 Task: Look for properties with 5 bedrooms.
Action: Mouse moved to (699, 241)
Screenshot: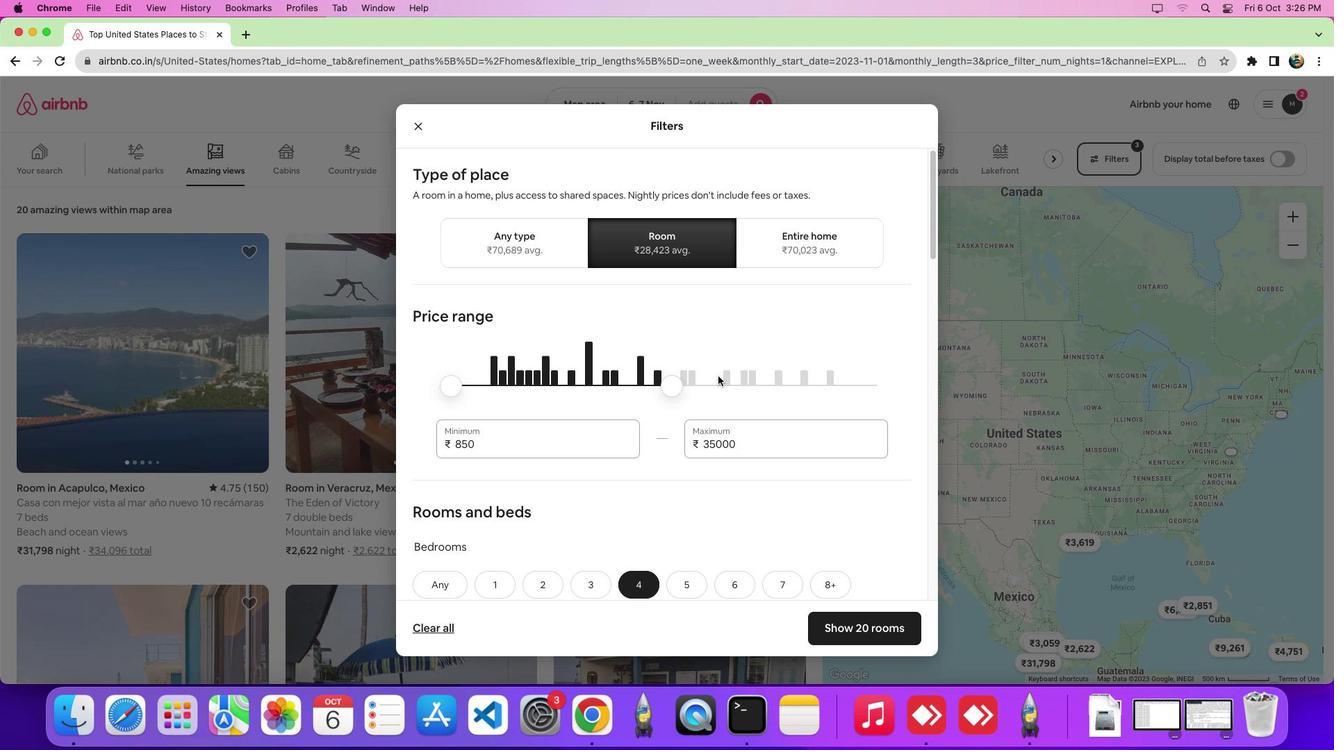 
Action: Mouse pressed left at (699, 241)
Screenshot: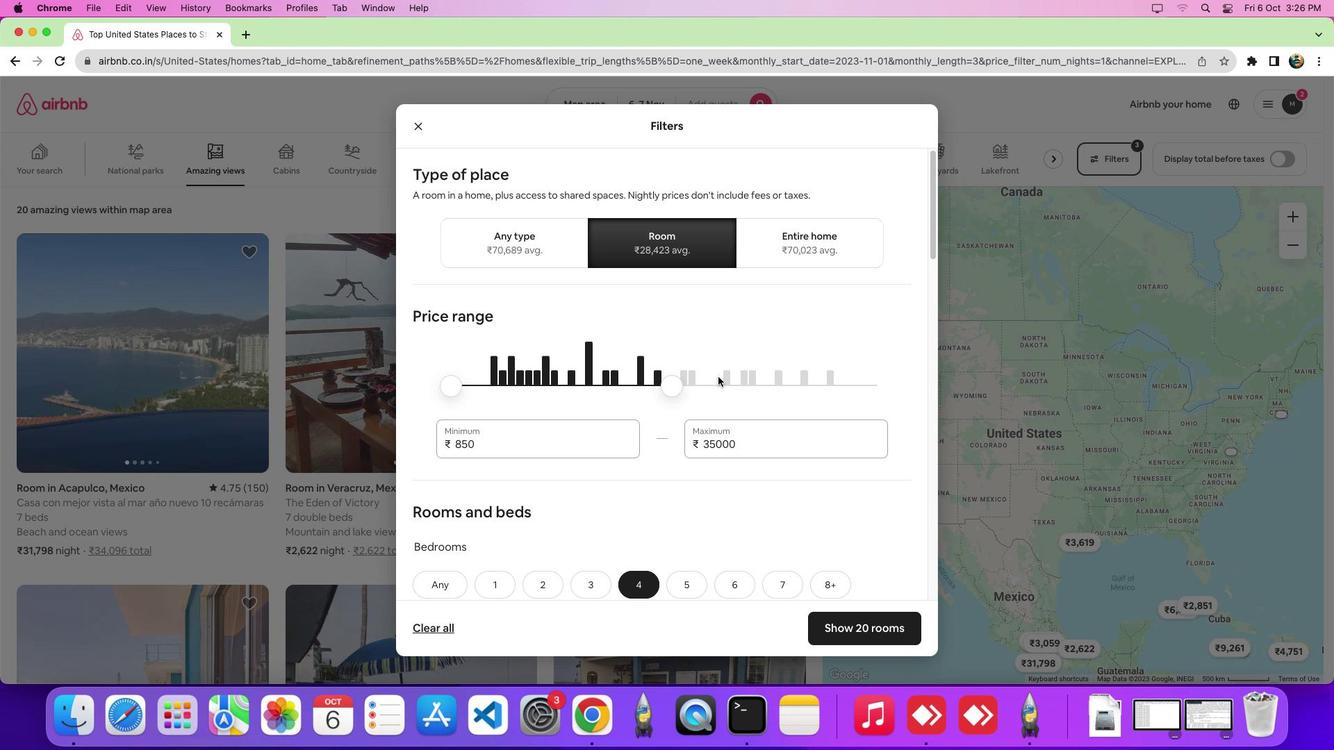 
Action: Mouse moved to (718, 376)
Screenshot: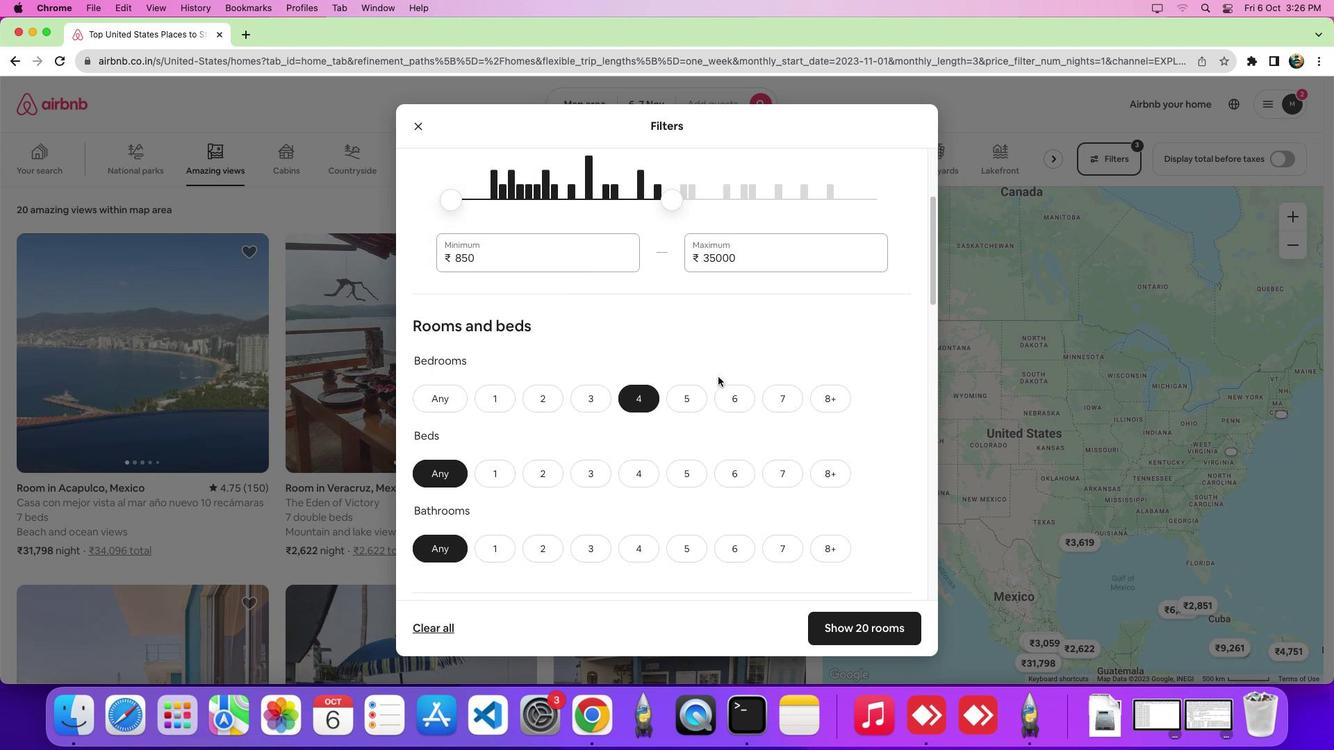 
Action: Mouse scrolled (718, 376) with delta (0, 0)
Screenshot: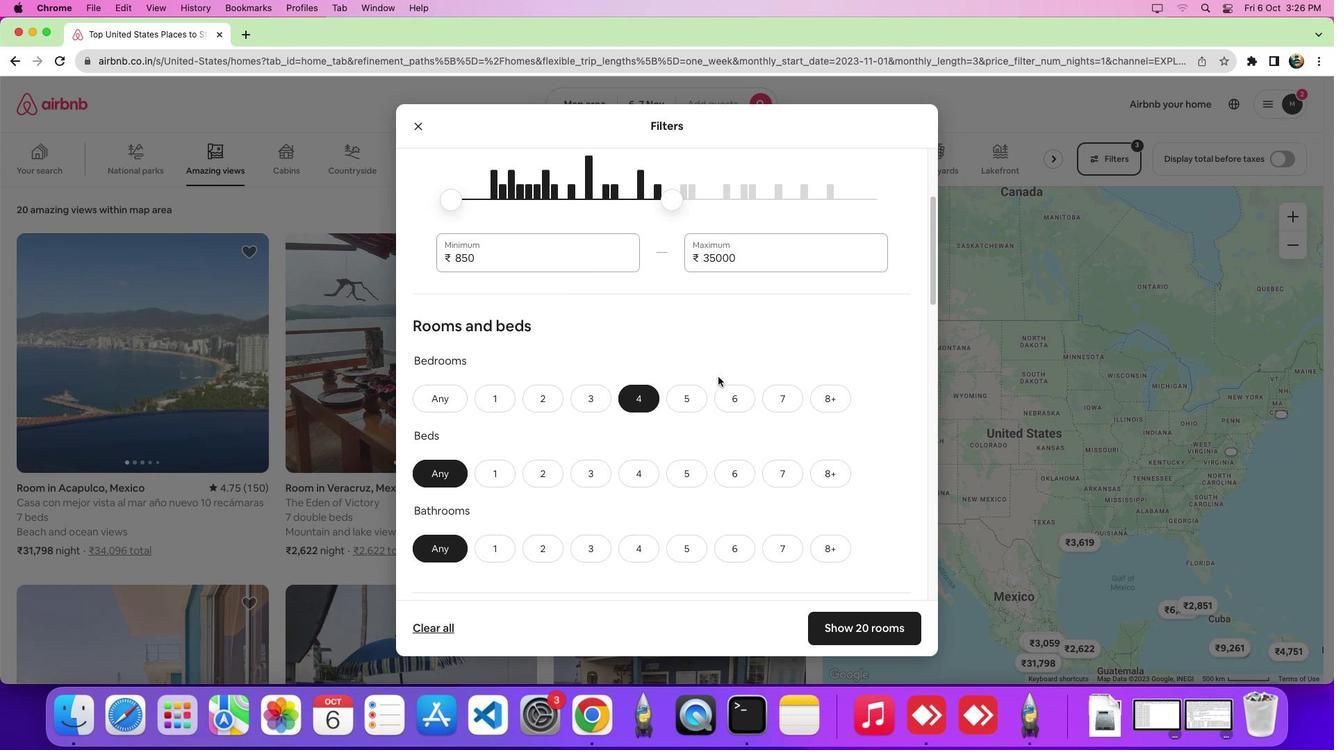 
Action: Mouse scrolled (718, 376) with delta (0, 0)
Screenshot: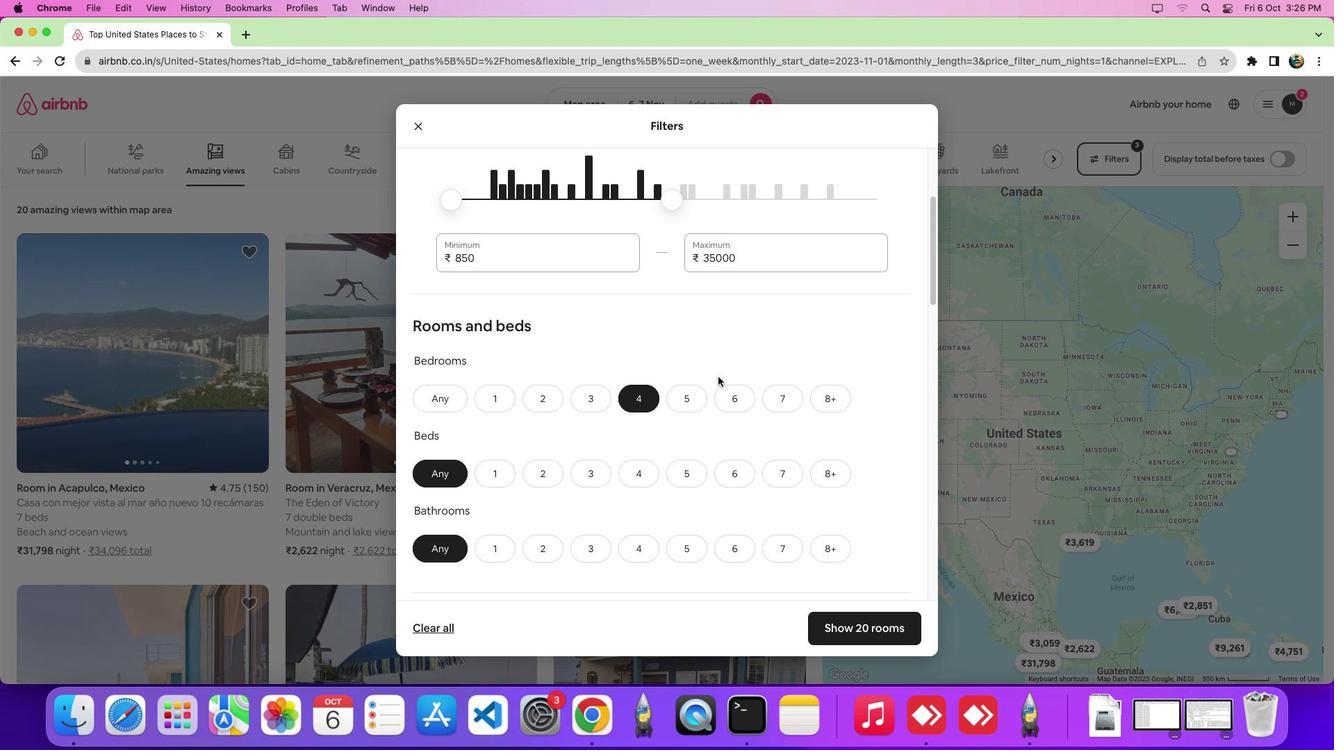 
Action: Mouse scrolled (718, 376) with delta (0, -3)
Screenshot: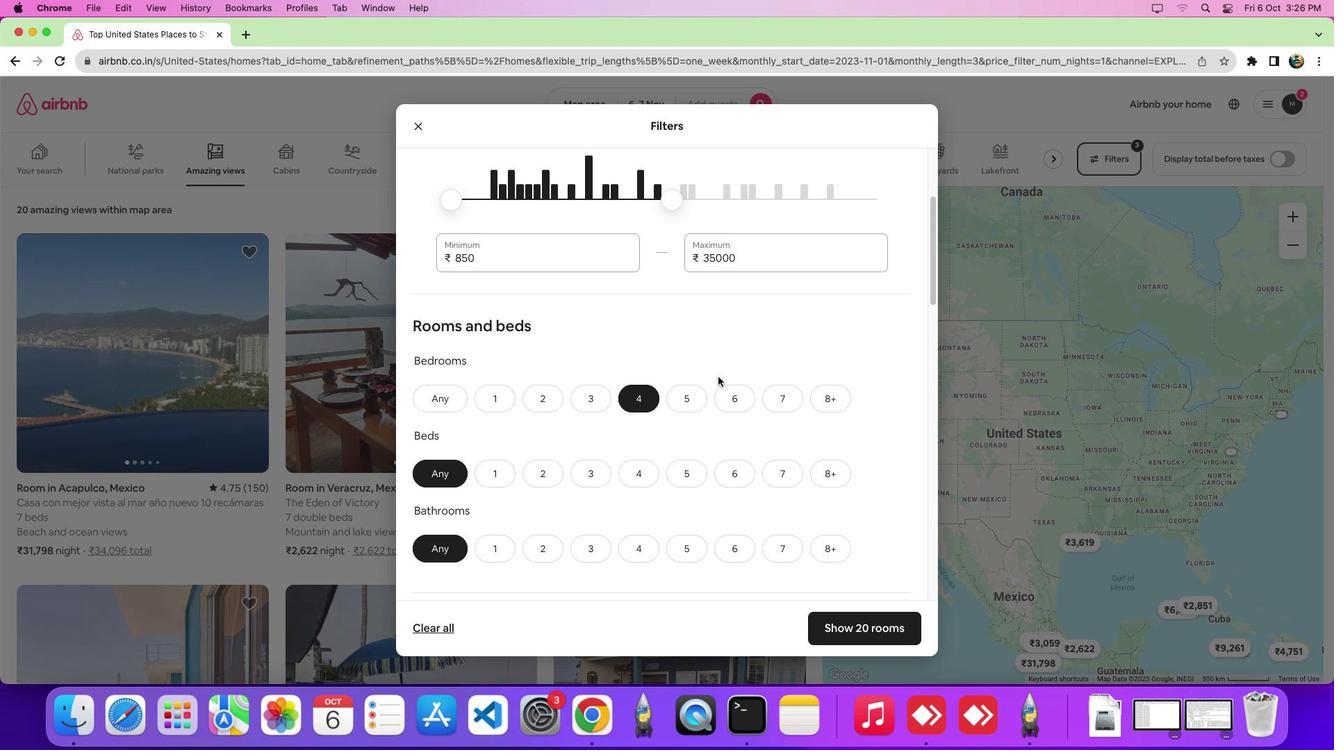 
Action: Mouse scrolled (718, 376) with delta (0, 0)
Screenshot: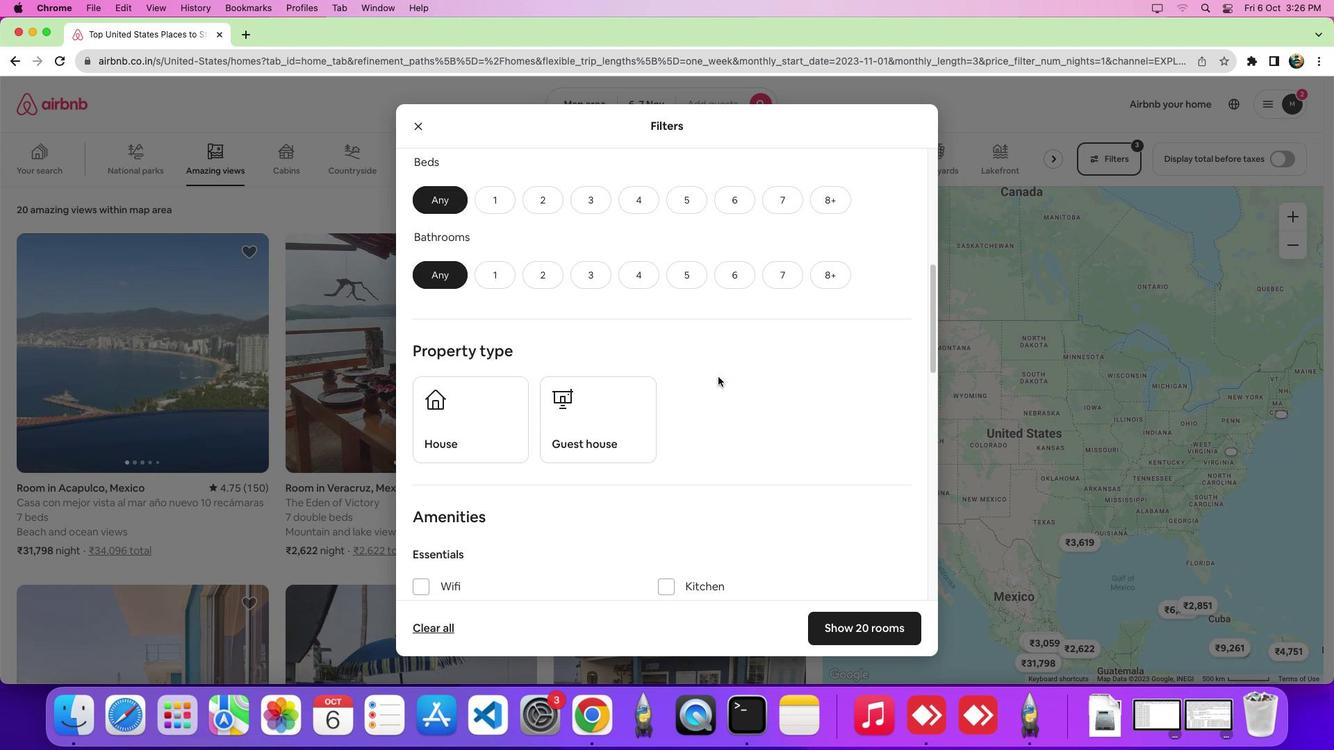 
Action: Mouse scrolled (718, 376) with delta (0, 0)
Screenshot: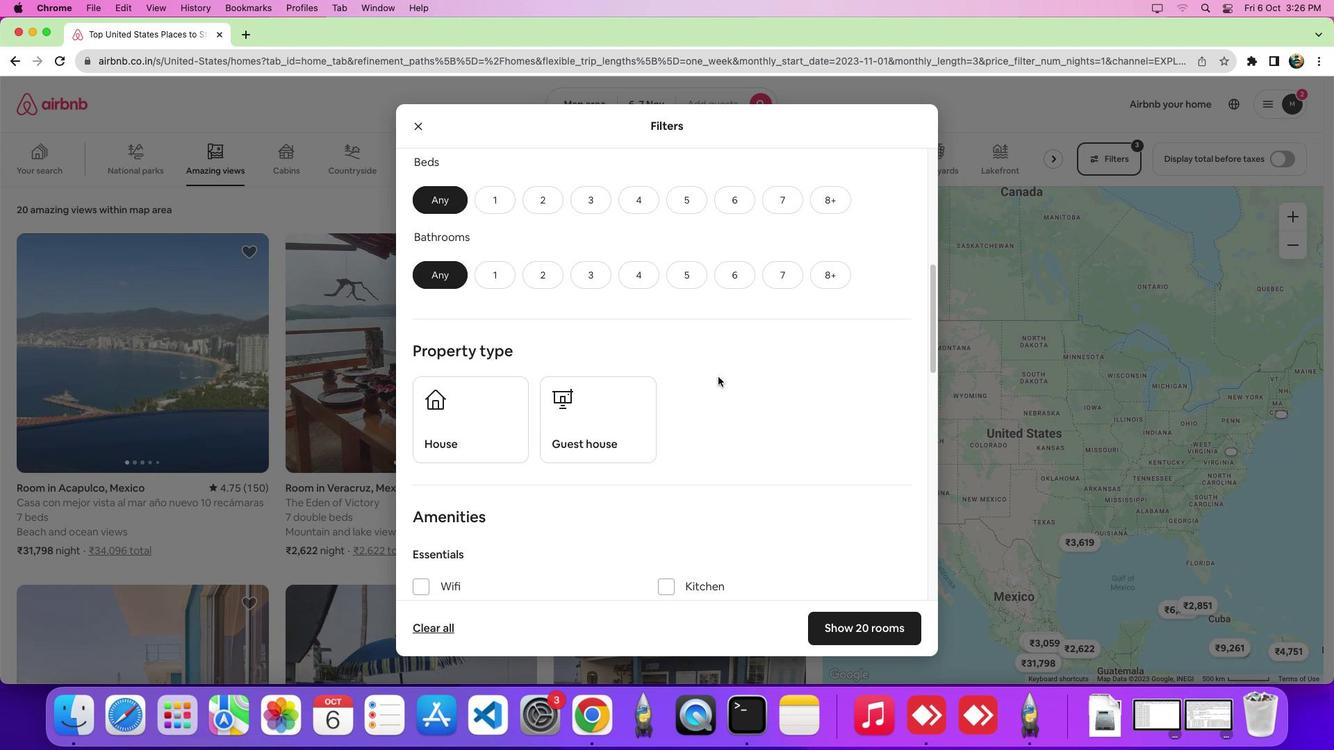 
Action: Mouse scrolled (718, 376) with delta (0, -2)
Screenshot: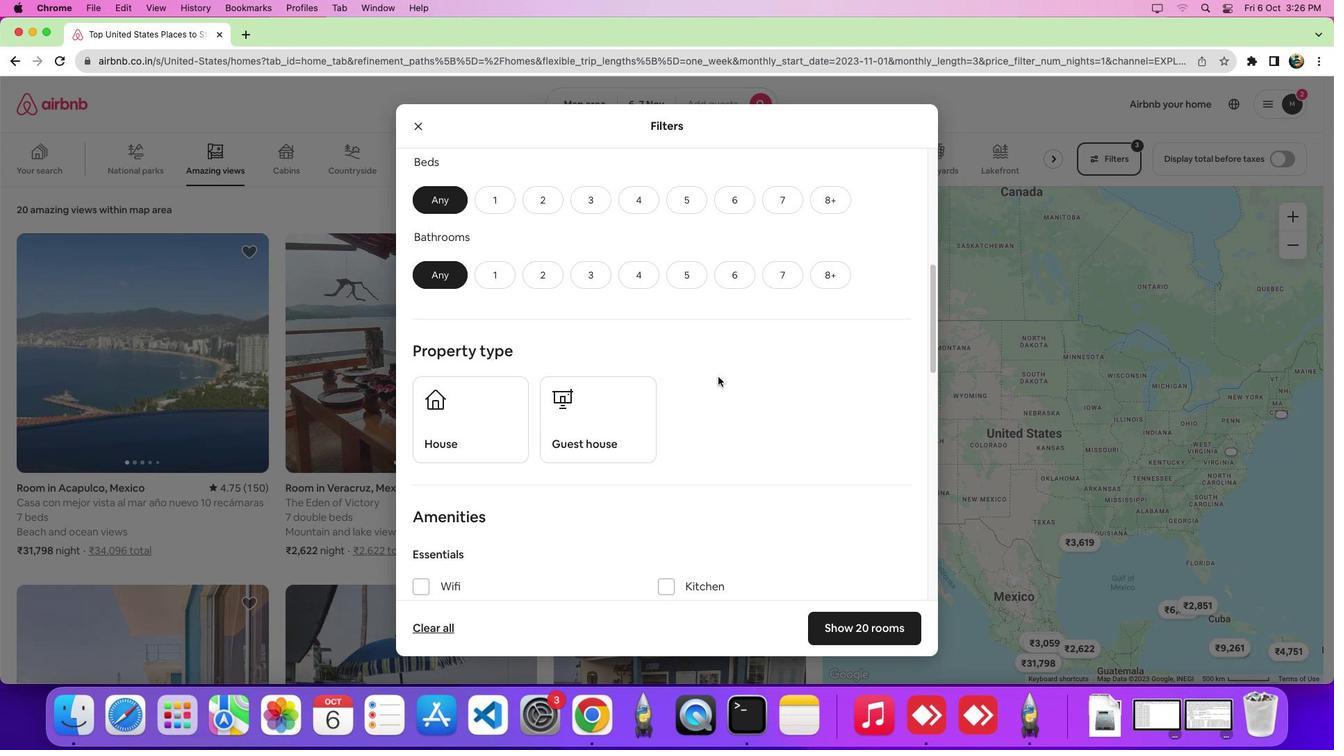 
Action: Mouse scrolled (718, 376) with delta (0, -2)
Screenshot: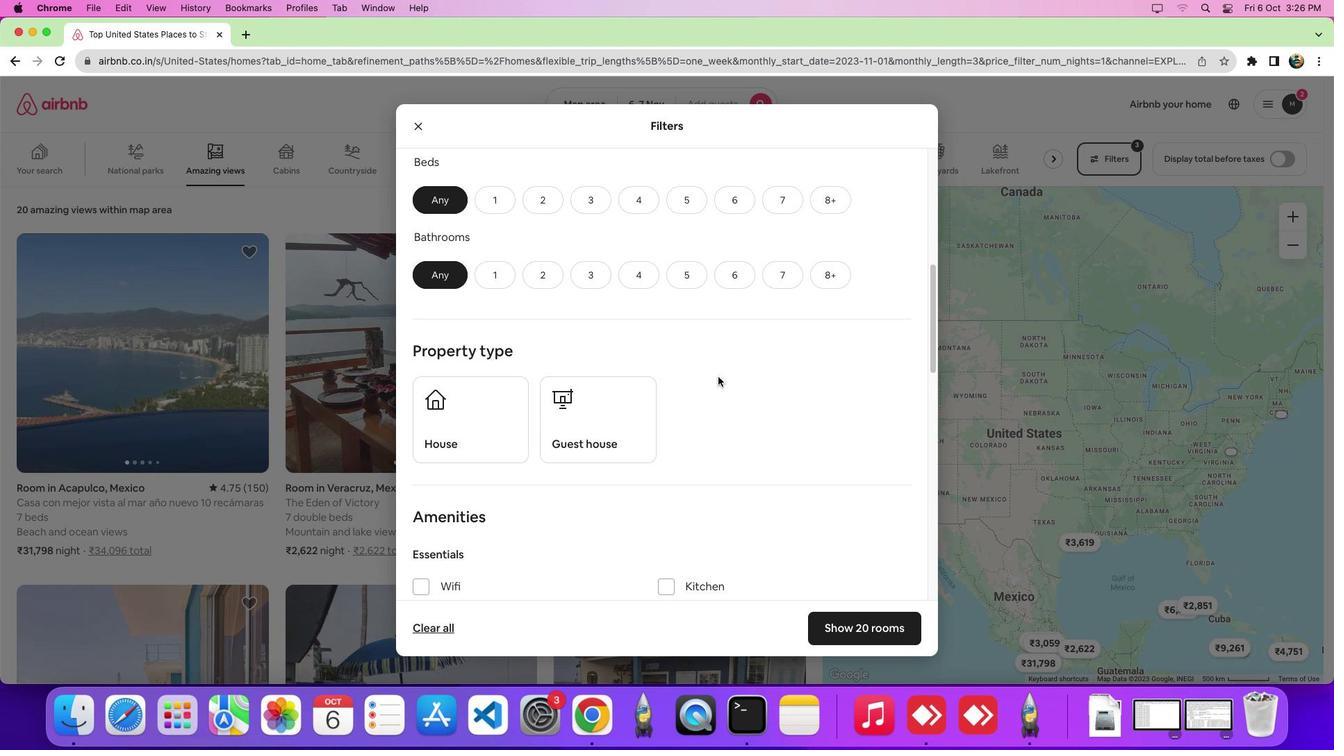 
Action: Mouse scrolled (718, 376) with delta (0, 0)
Screenshot: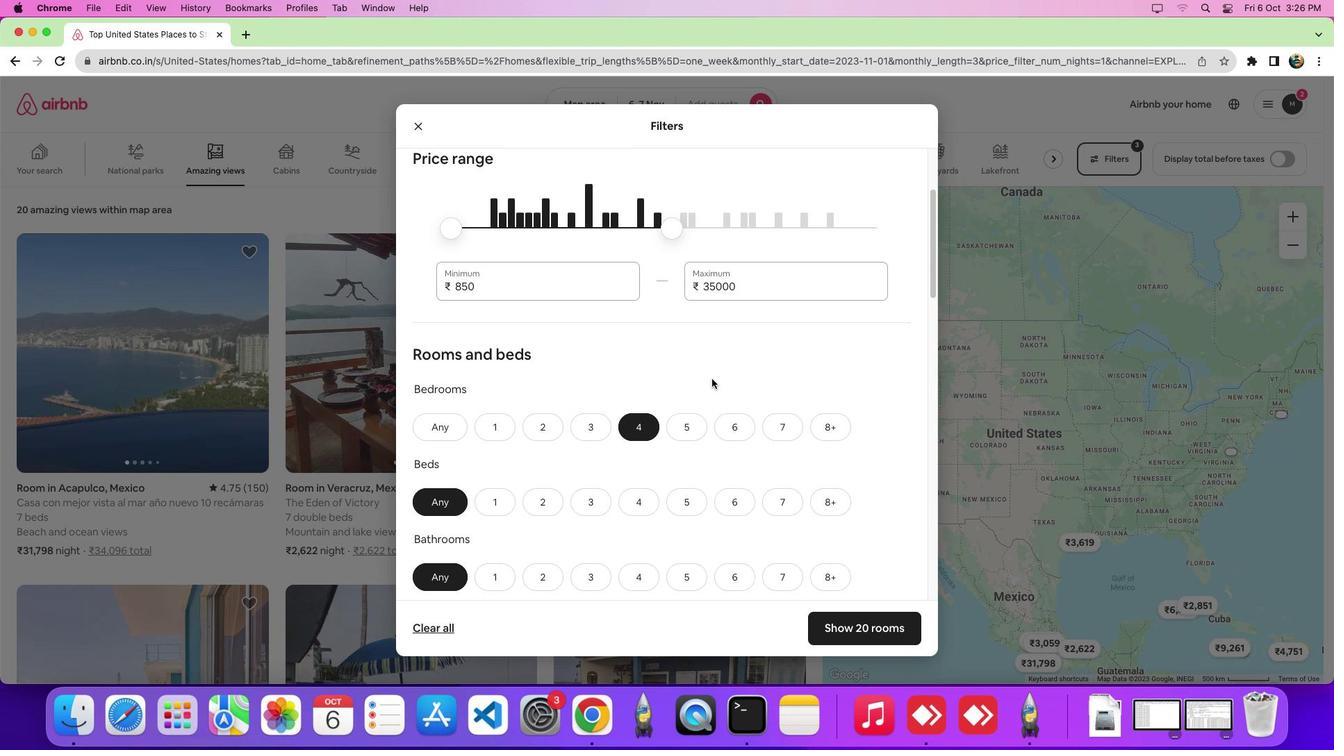 
Action: Mouse scrolled (718, 376) with delta (0, 1)
Screenshot: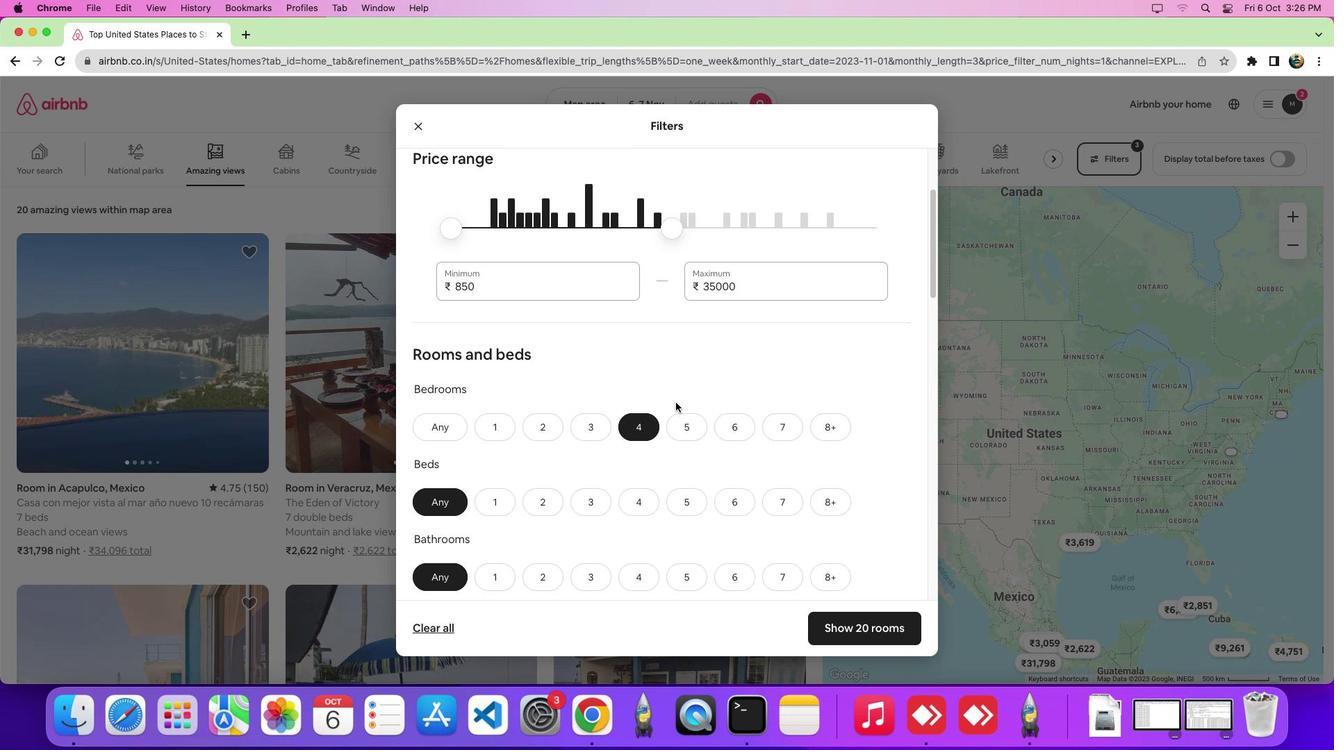 
Action: Mouse scrolled (718, 376) with delta (0, 5)
Screenshot: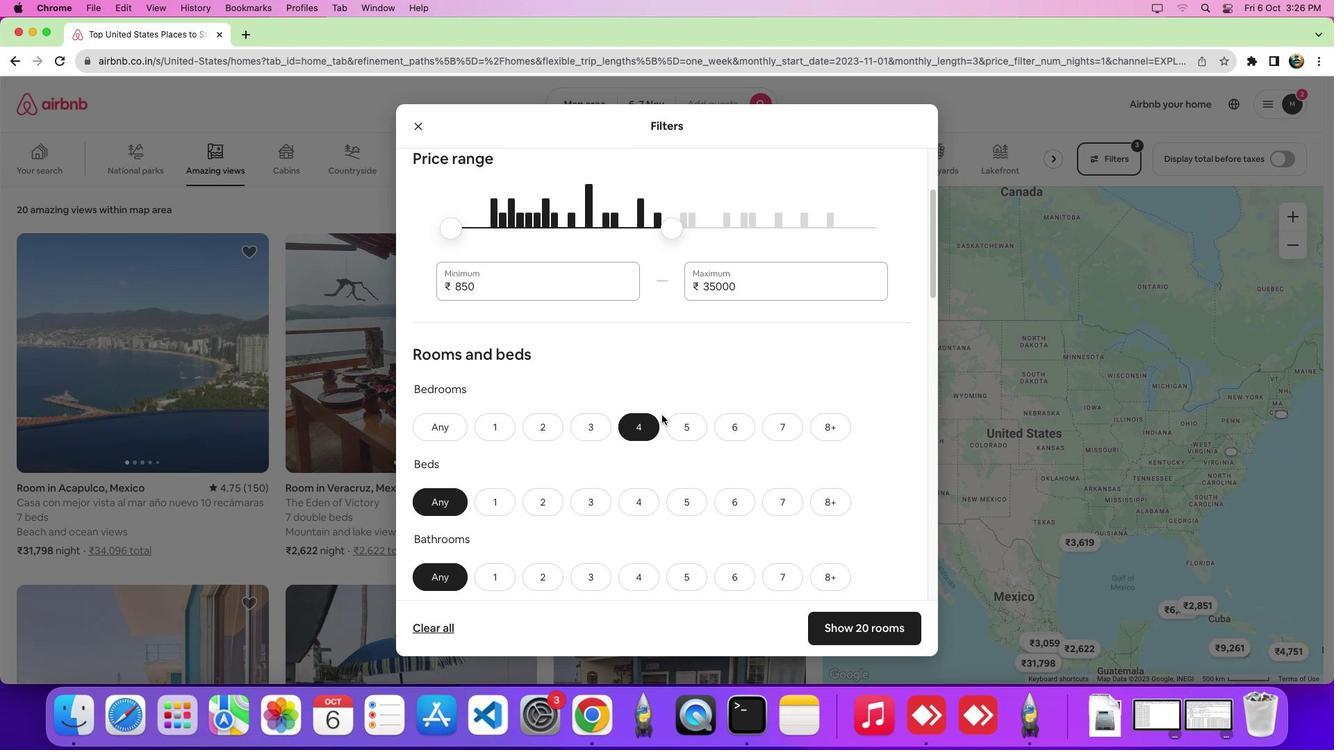 
Action: Mouse moved to (683, 428)
Screenshot: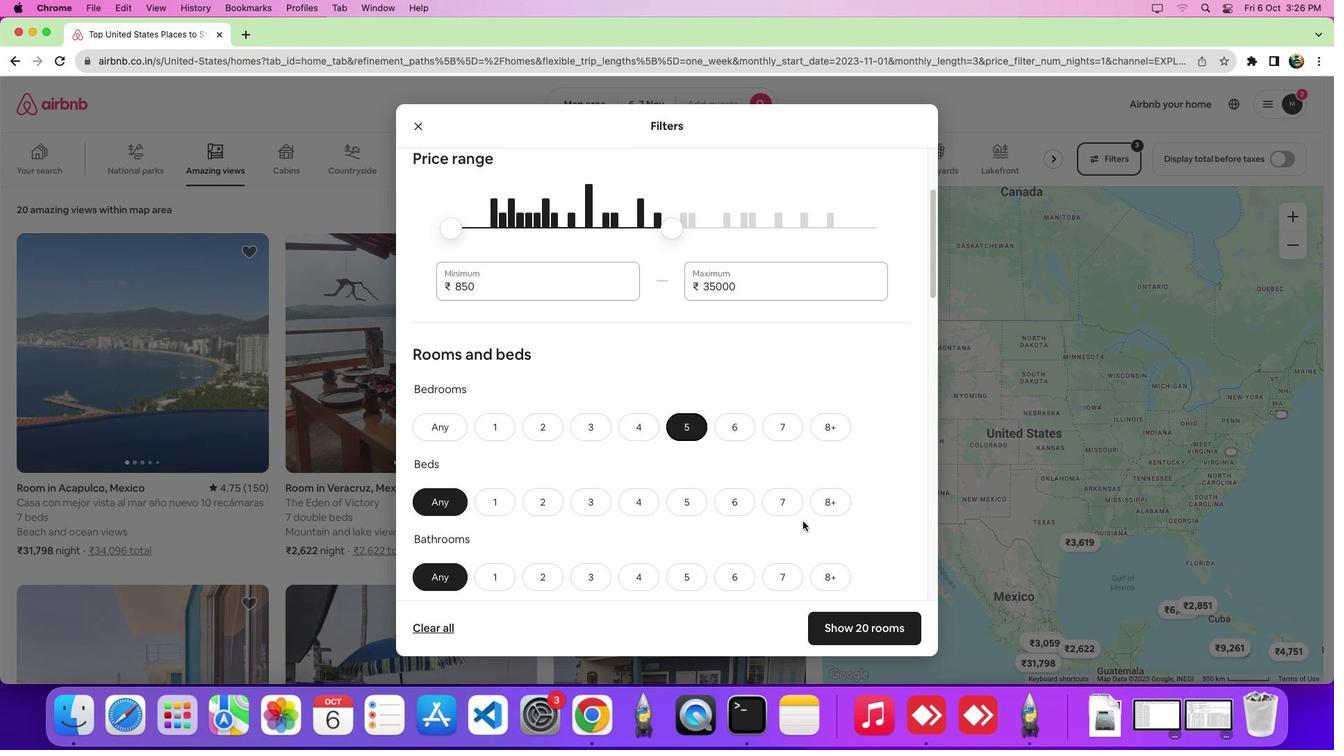 
Action: Mouse pressed left at (683, 428)
Screenshot: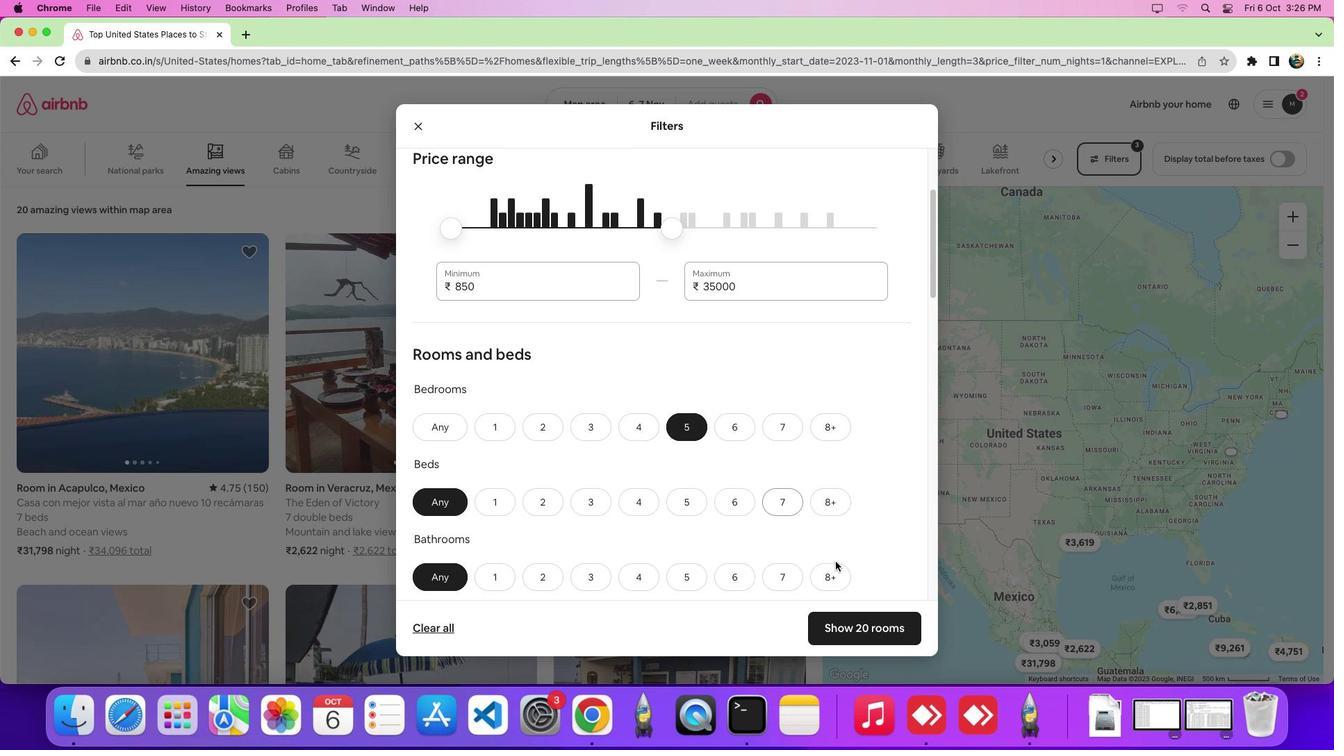
Action: Mouse moved to (854, 625)
Screenshot: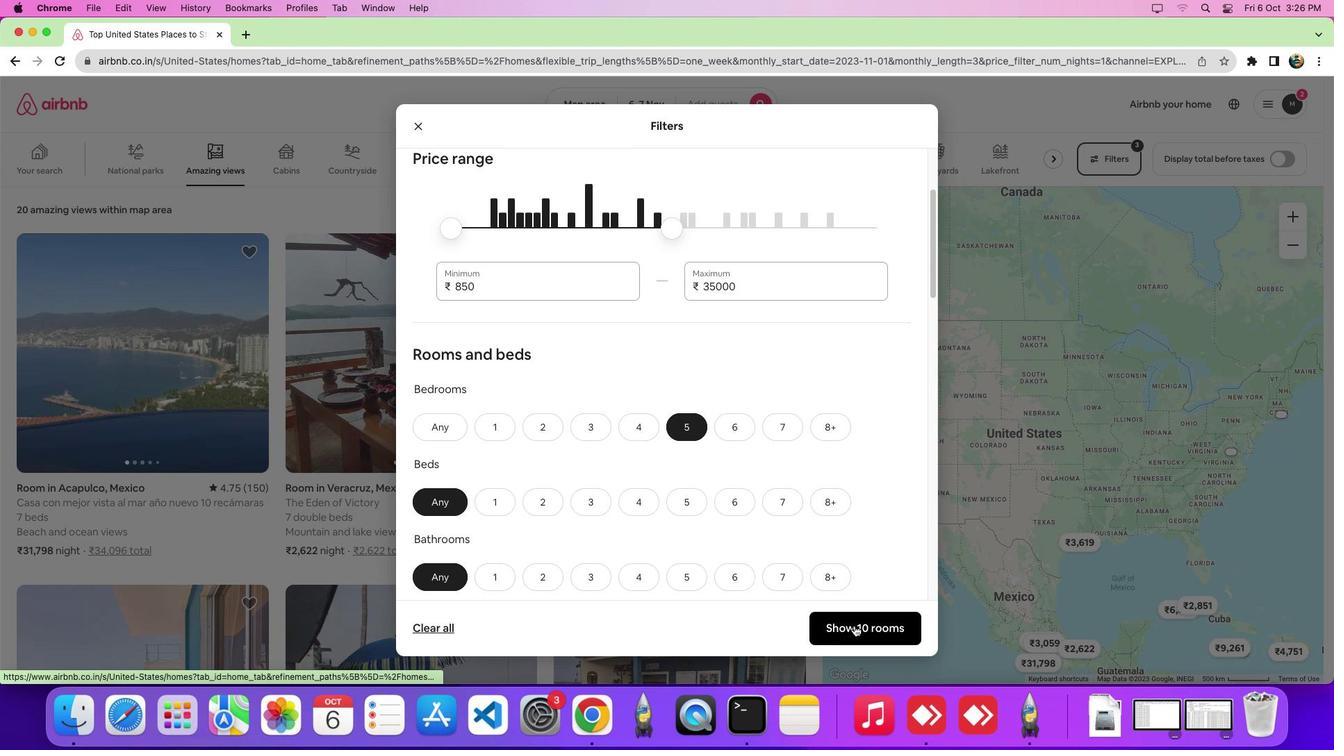 
Action: Mouse pressed left at (854, 625)
Screenshot: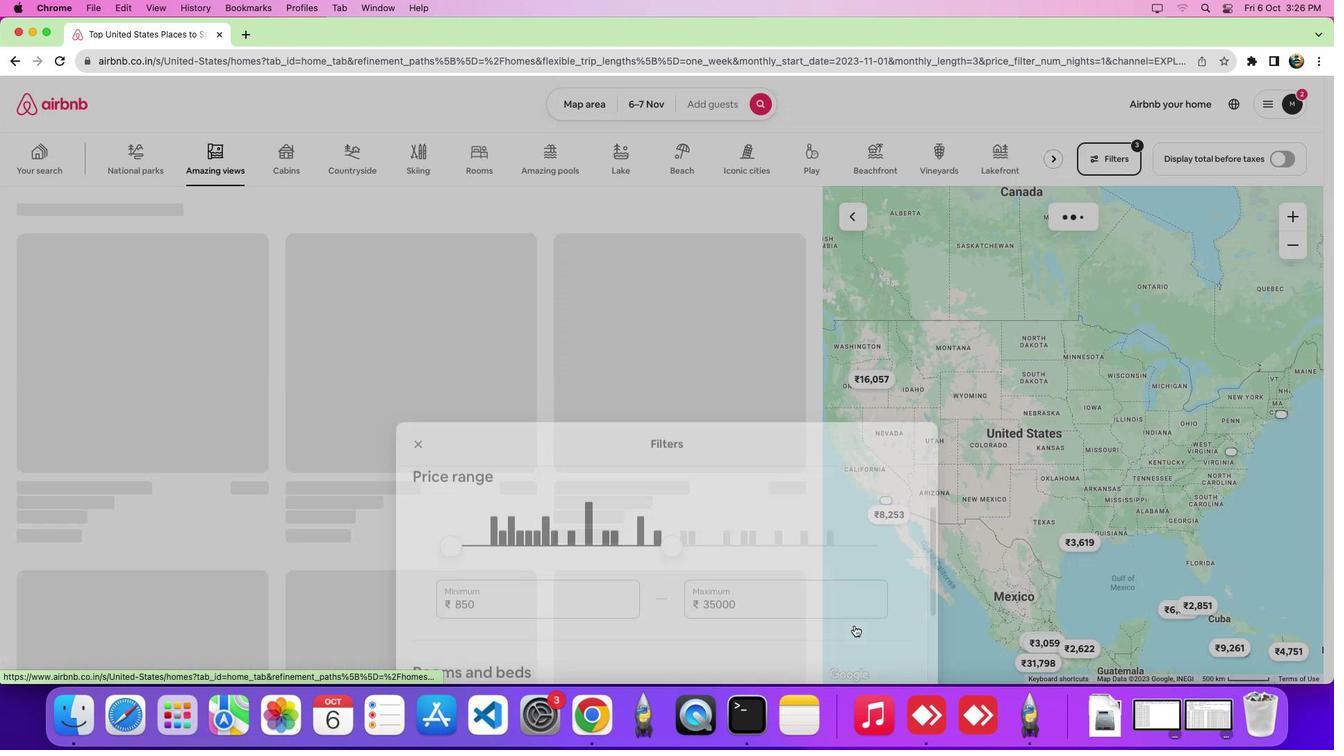 
Action: Mouse moved to (838, 602)
Screenshot: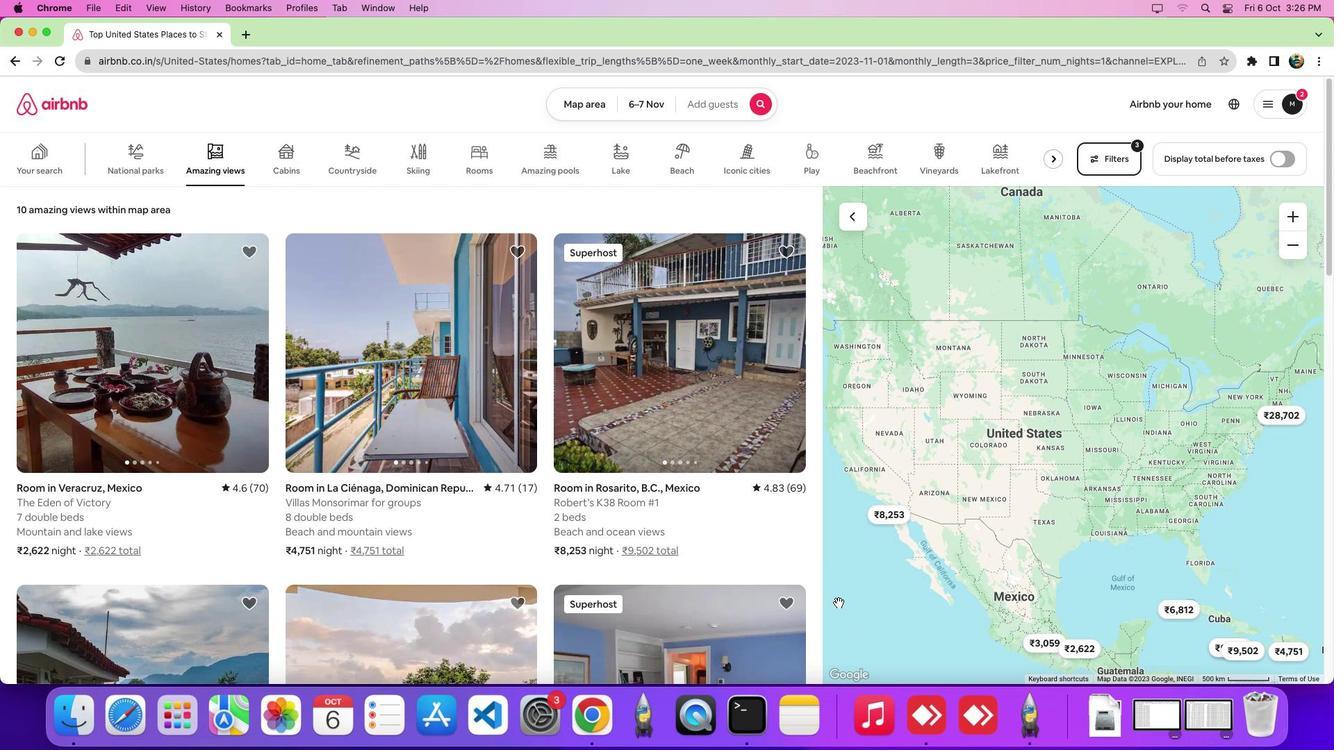 
